 Task: Add Sprouts Black Pepper Beef Saute Meal to the cart.
Action: Mouse moved to (20, 122)
Screenshot: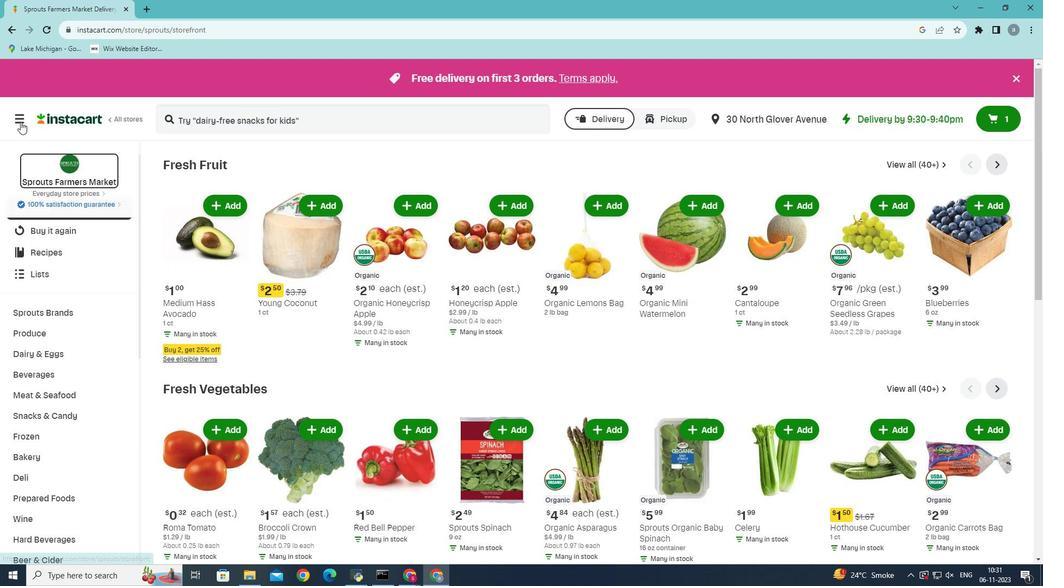 
Action: Mouse pressed left at (20, 122)
Screenshot: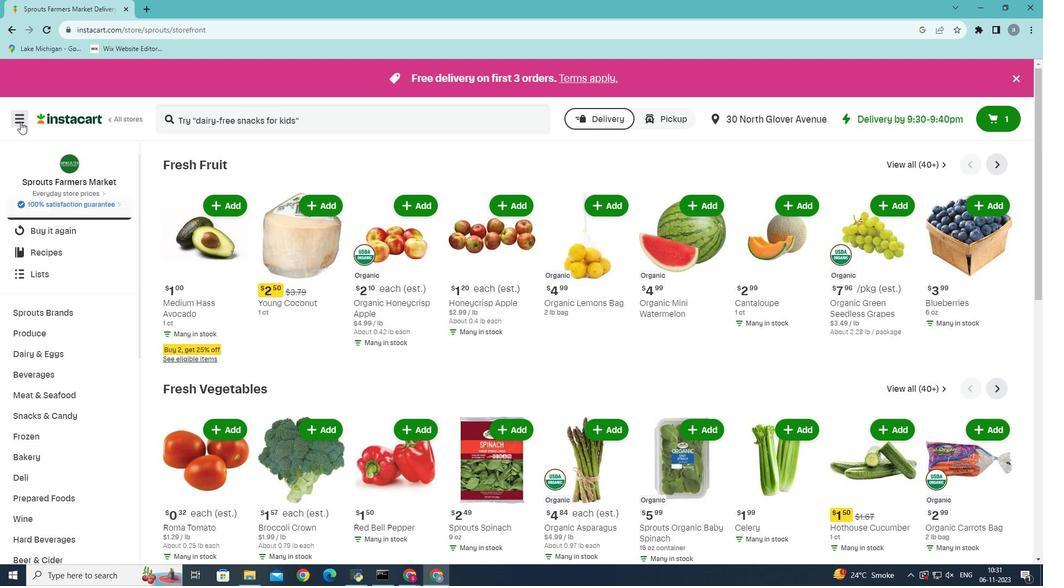 
Action: Mouse moved to (57, 305)
Screenshot: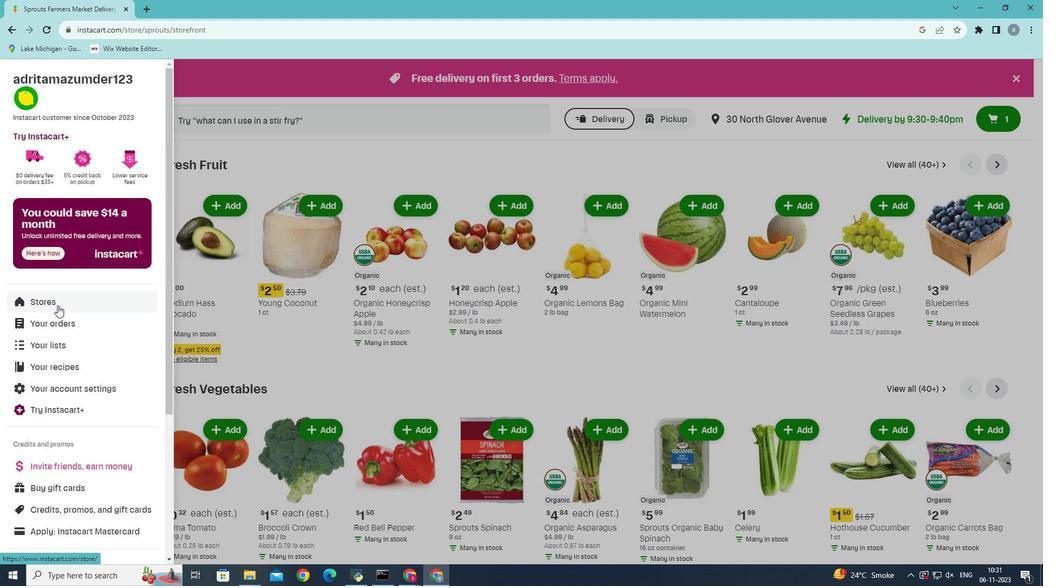 
Action: Mouse pressed left at (57, 305)
Screenshot: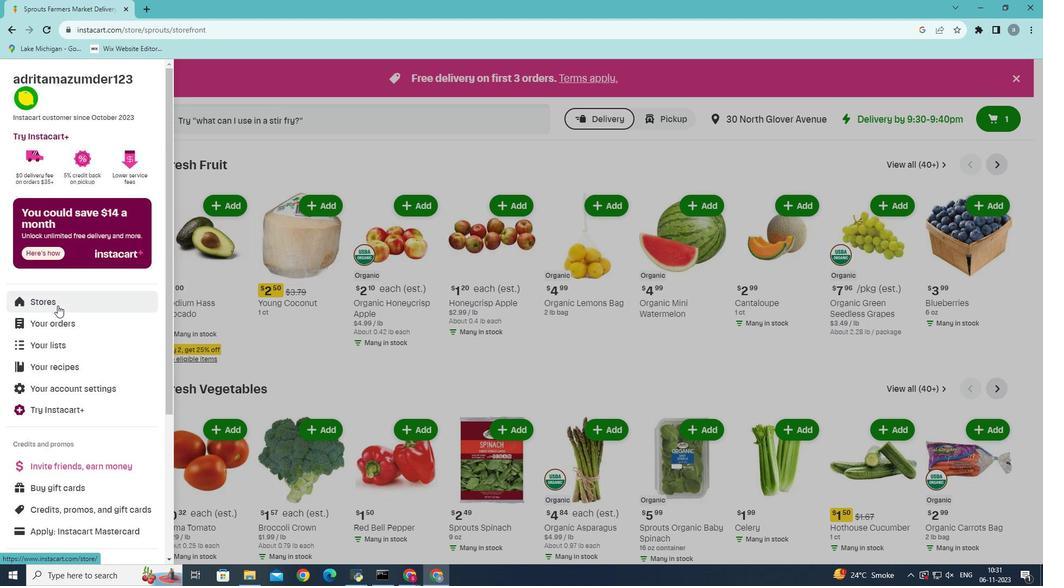 
Action: Mouse moved to (264, 124)
Screenshot: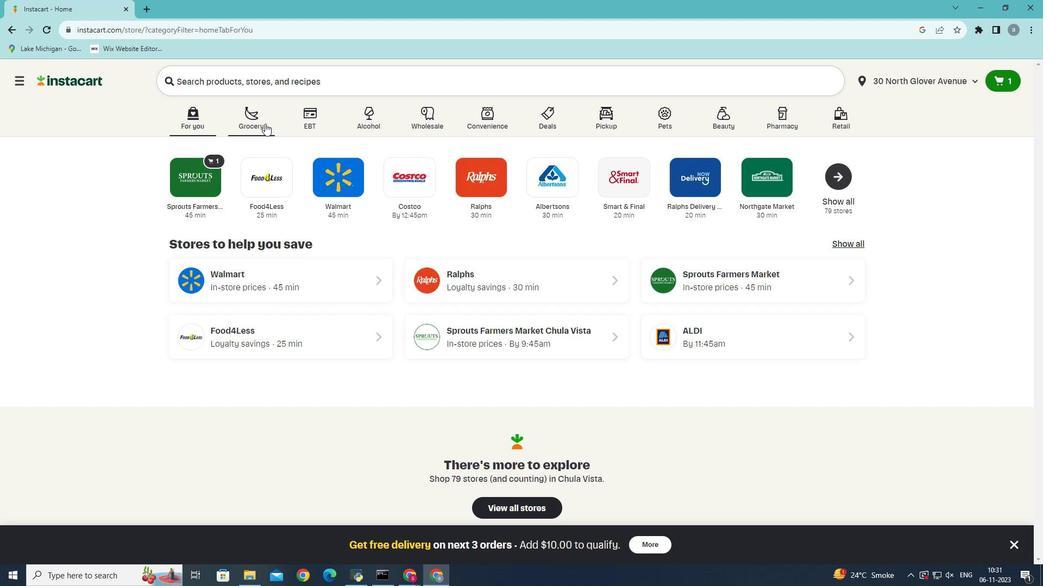 
Action: Mouse pressed left at (264, 124)
Screenshot: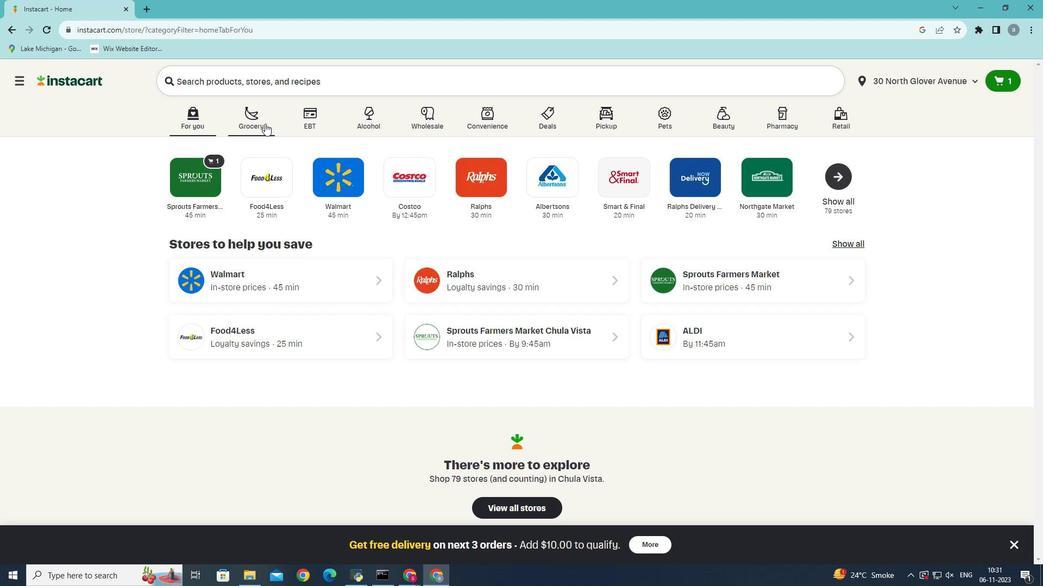 
Action: Mouse moved to (236, 317)
Screenshot: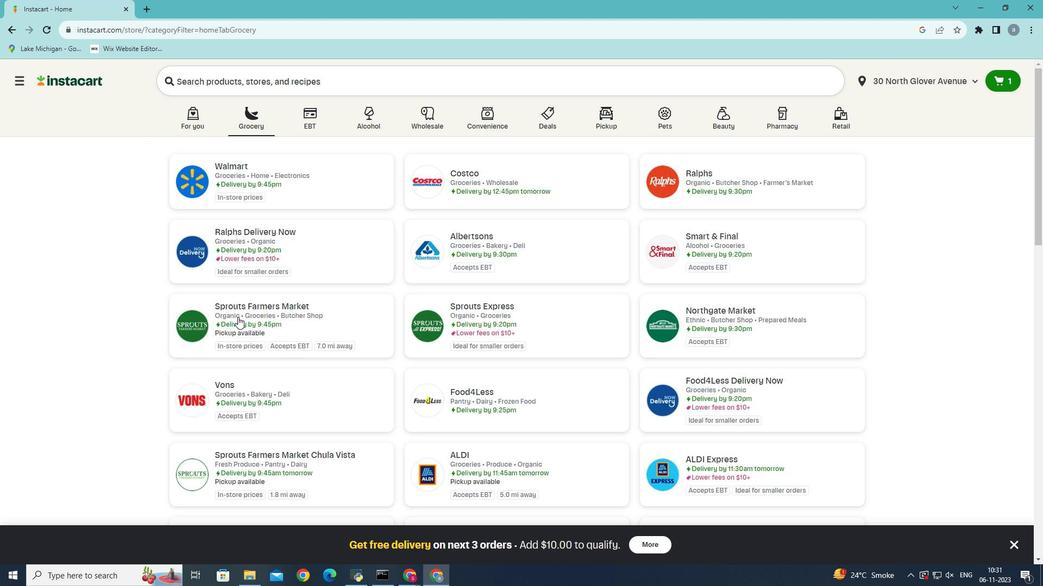 
Action: Mouse pressed left at (236, 317)
Screenshot: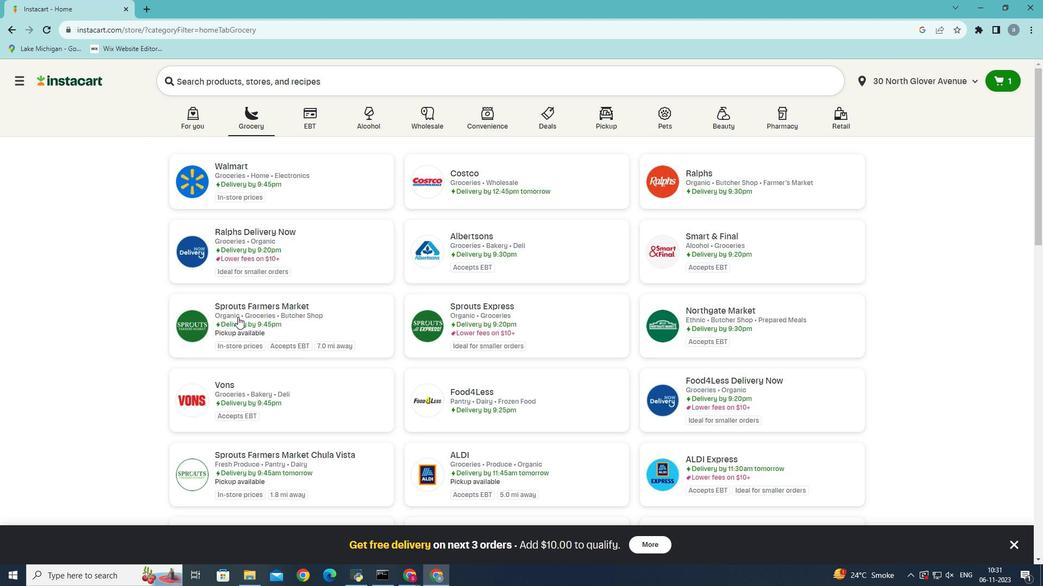 
Action: Mouse moved to (72, 458)
Screenshot: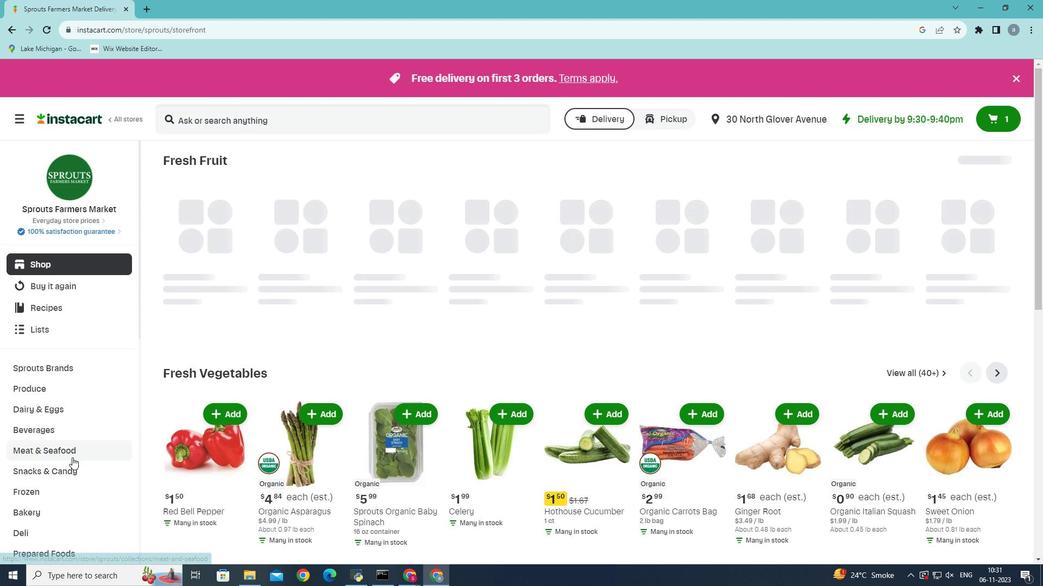 
Action: Mouse scrolled (72, 457) with delta (0, 0)
Screenshot: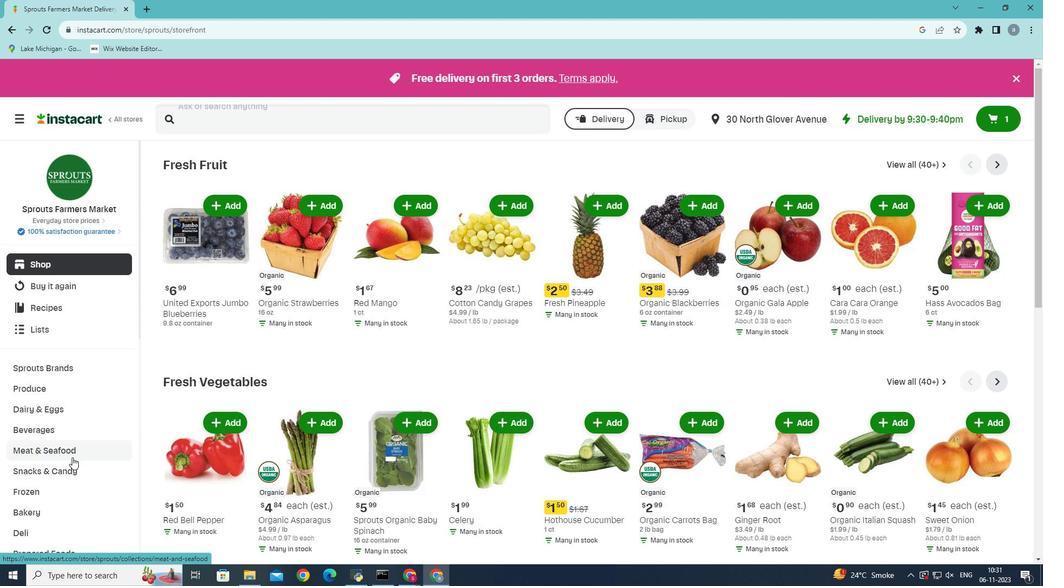 
Action: Mouse moved to (71, 457)
Screenshot: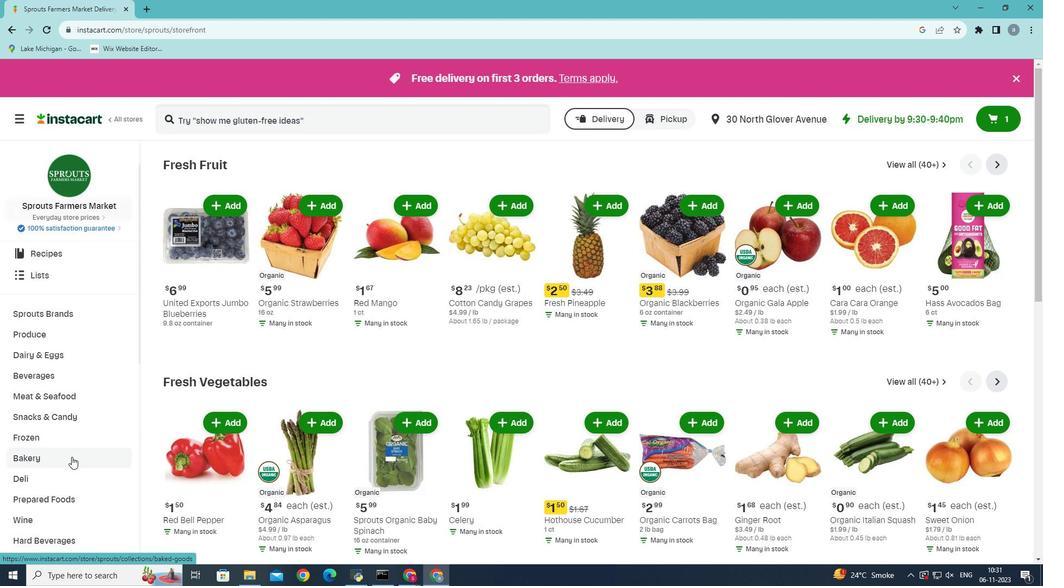 
Action: Mouse scrolled (71, 457) with delta (0, 0)
Screenshot: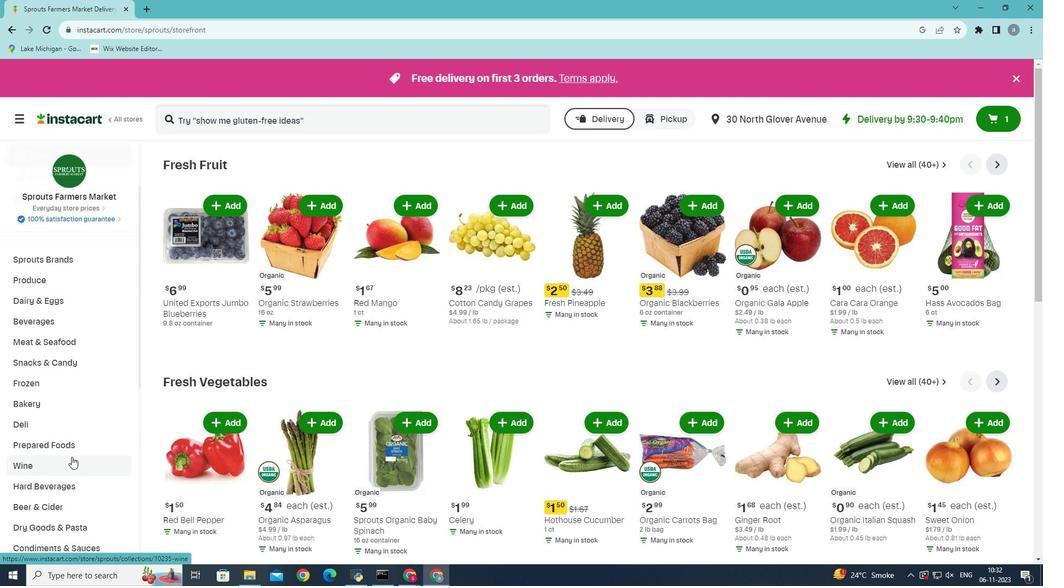 
Action: Mouse moved to (67, 451)
Screenshot: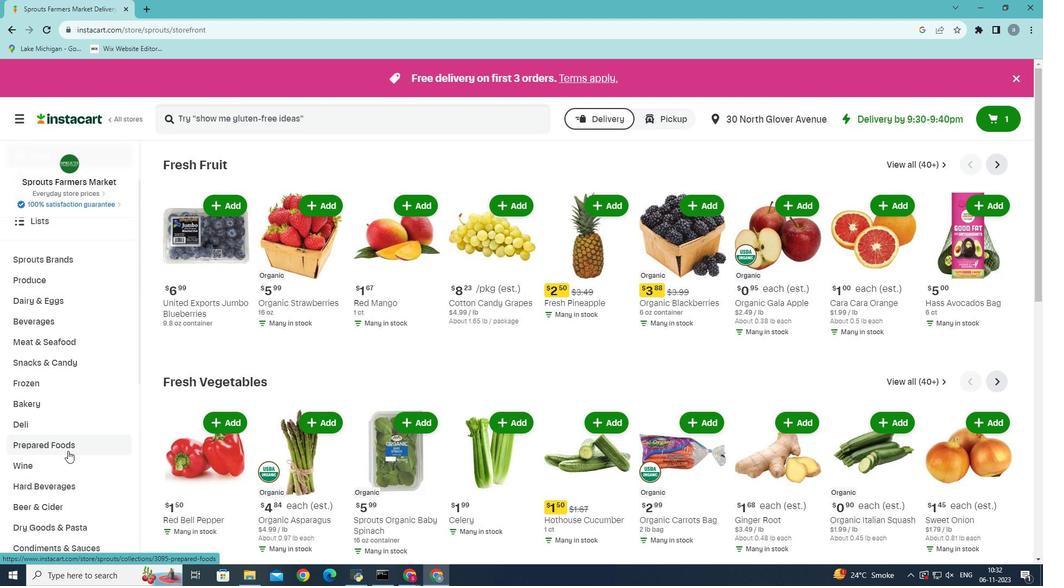 
Action: Mouse pressed left at (67, 451)
Screenshot: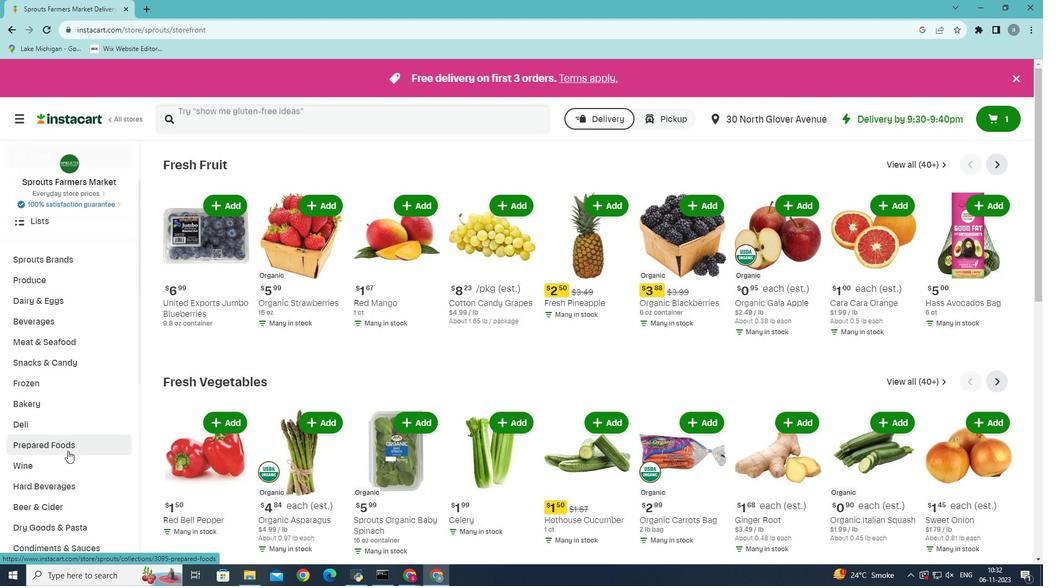 
Action: Mouse moved to (390, 192)
Screenshot: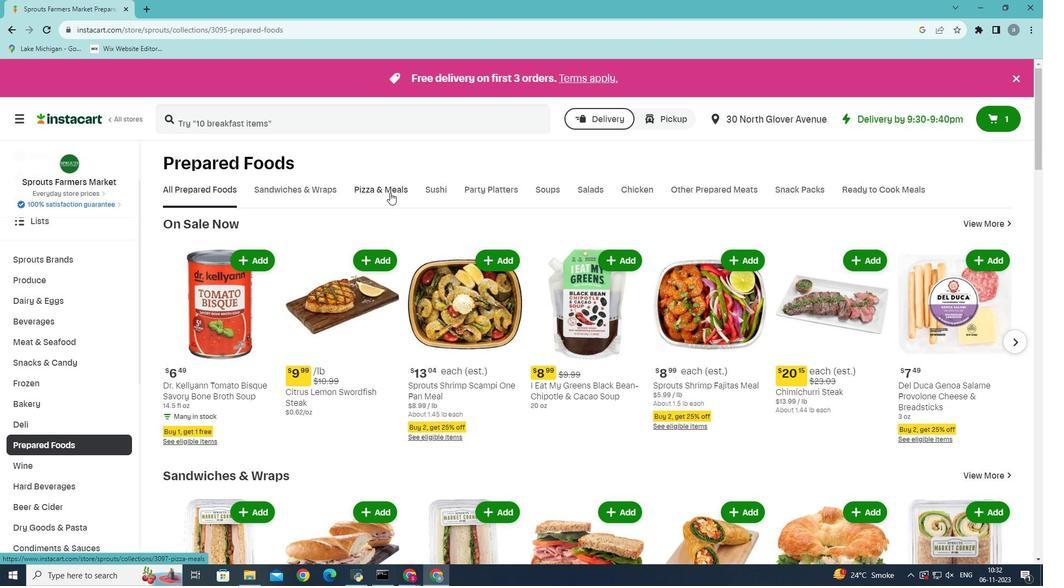 
Action: Mouse pressed left at (390, 192)
Screenshot: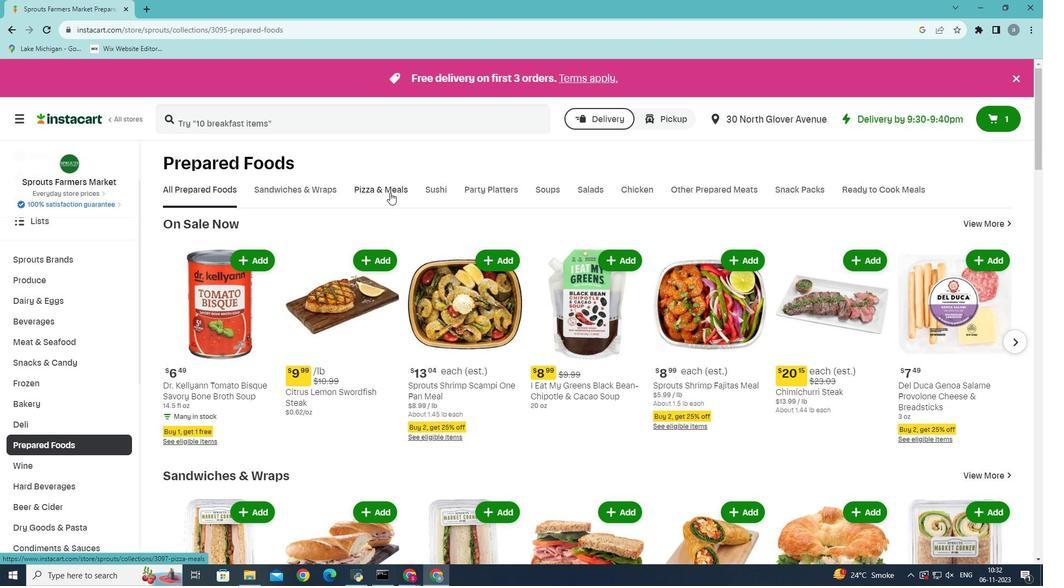 
Action: Mouse moved to (745, 235)
Screenshot: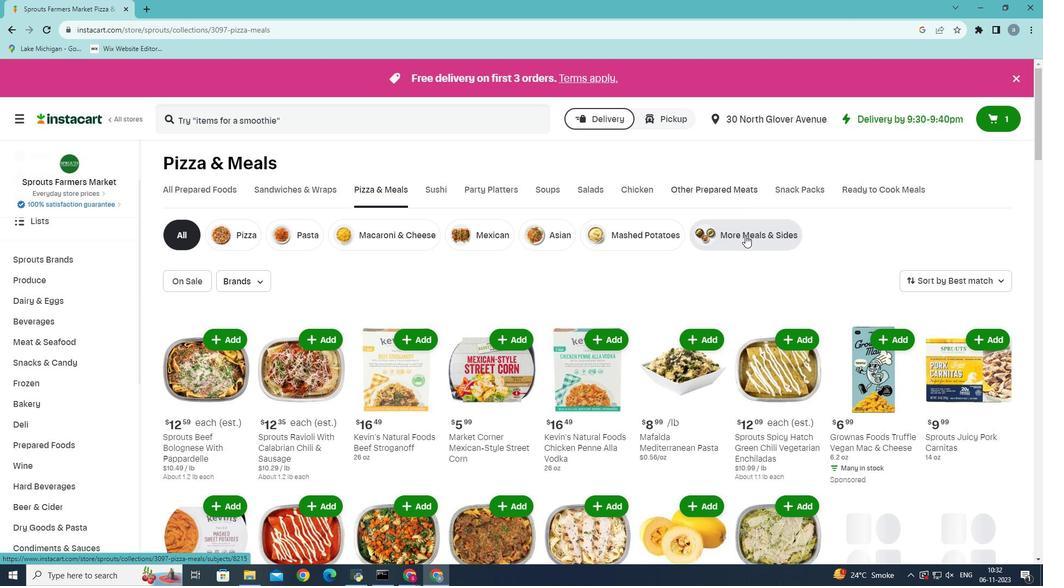 
Action: Mouse pressed left at (745, 235)
Screenshot: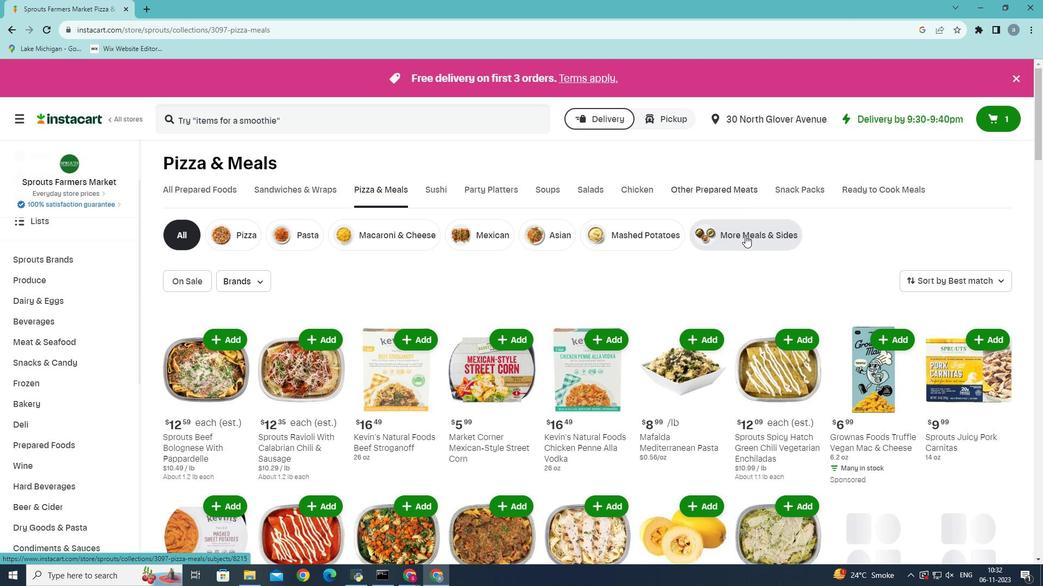 
Action: Mouse moved to (209, 116)
Screenshot: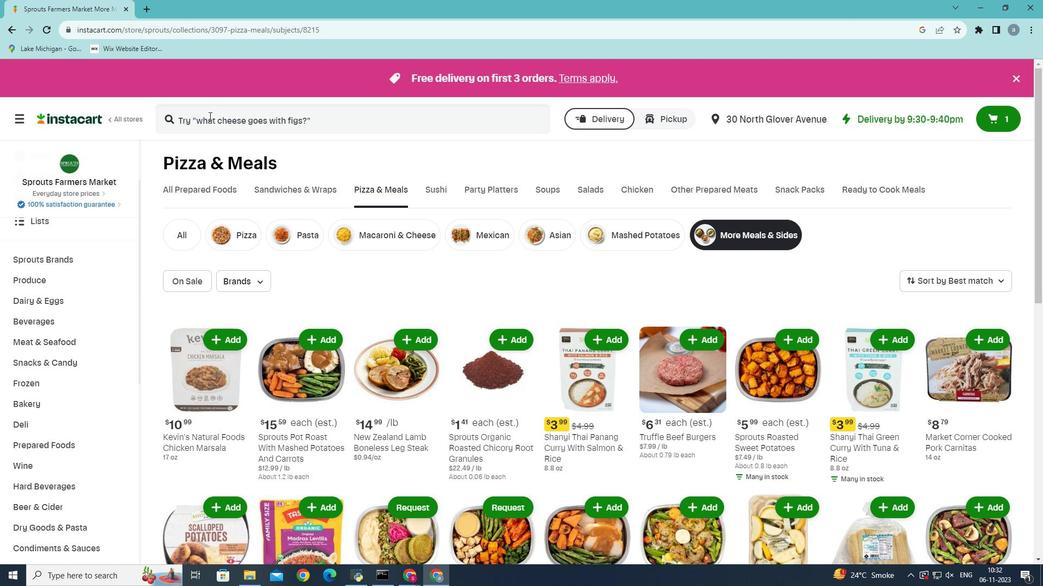 
Action: Mouse pressed left at (209, 116)
Screenshot: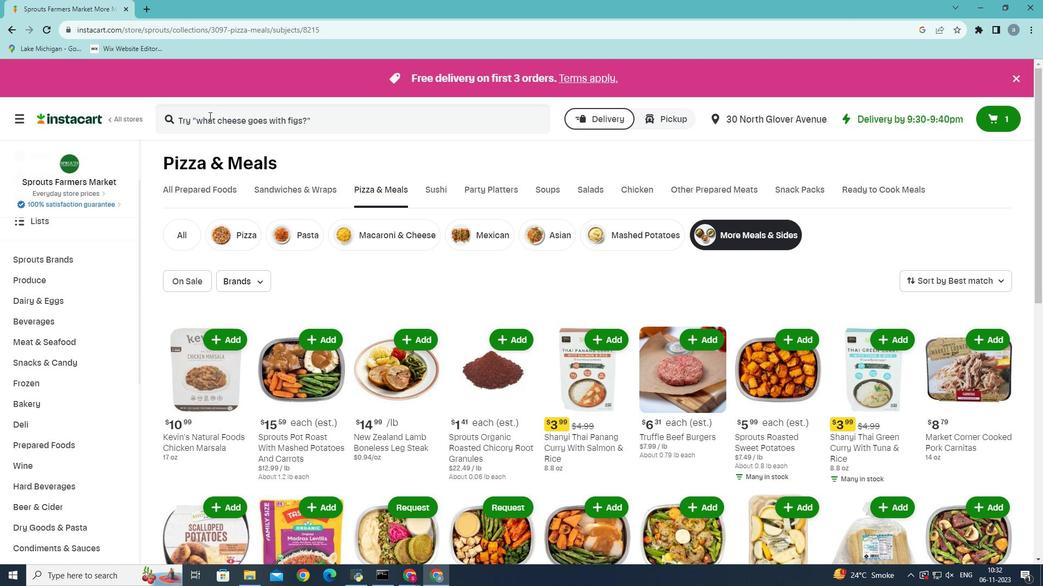 
Action: Key pressed <Key.shift>Sprouy<Key.backspace>ts<Key.space>black<Key.space>pepper<Key.space>beef<Key.space>saute<Key.space>meal<Key.enter>
Screenshot: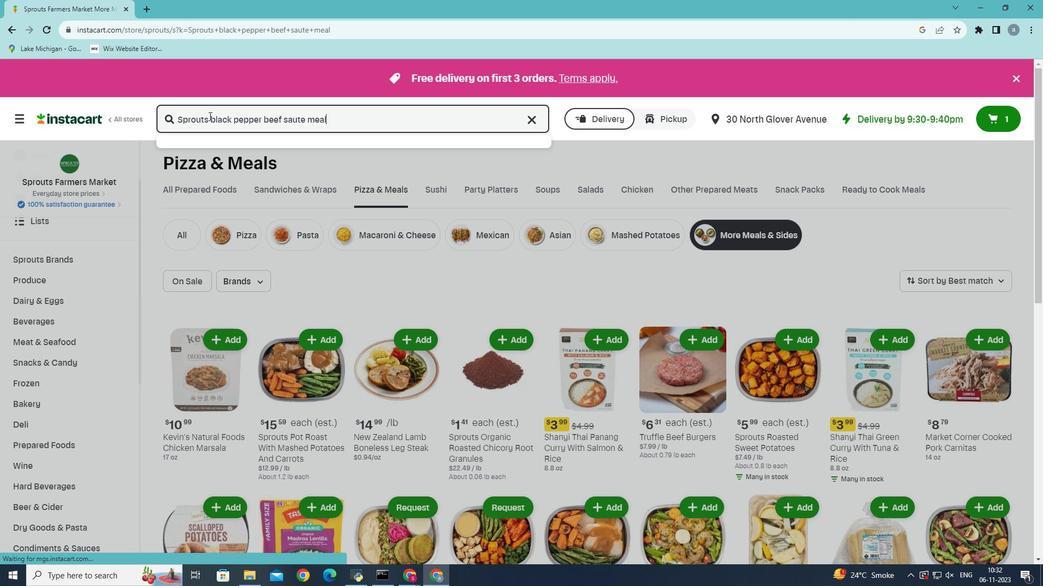 
Action: Mouse moved to (299, 236)
Screenshot: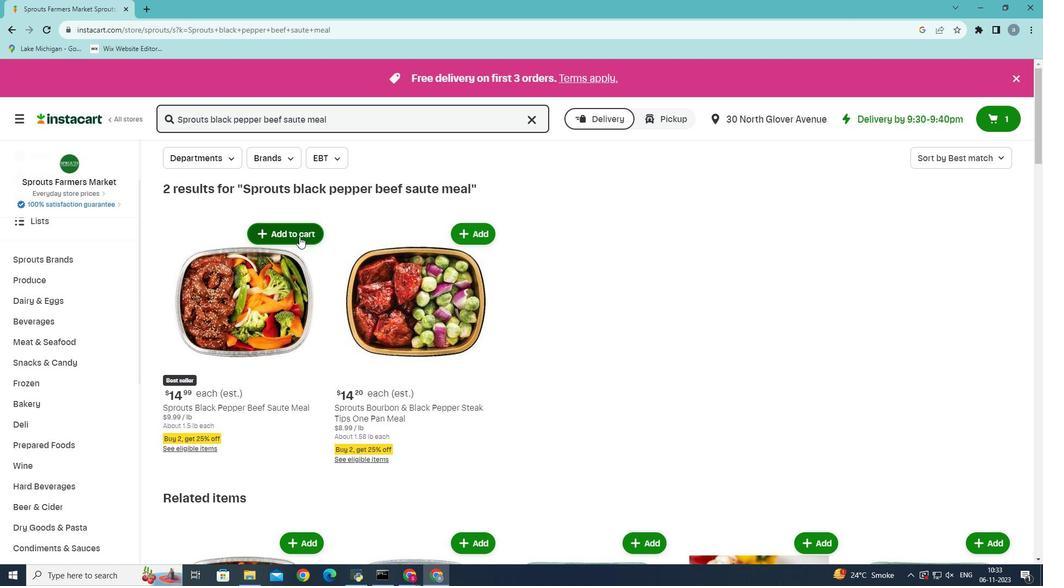 
Action: Mouse pressed left at (299, 236)
Screenshot: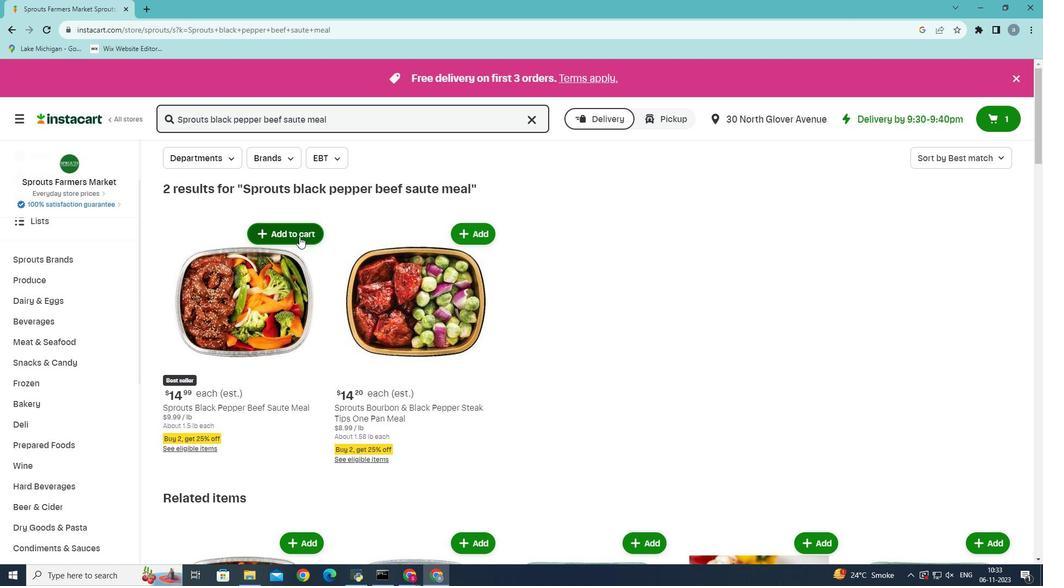
